 Task: Check the number of single-family homes sold in the last 1 year.
Action: Mouse moved to (500, 210)
Screenshot: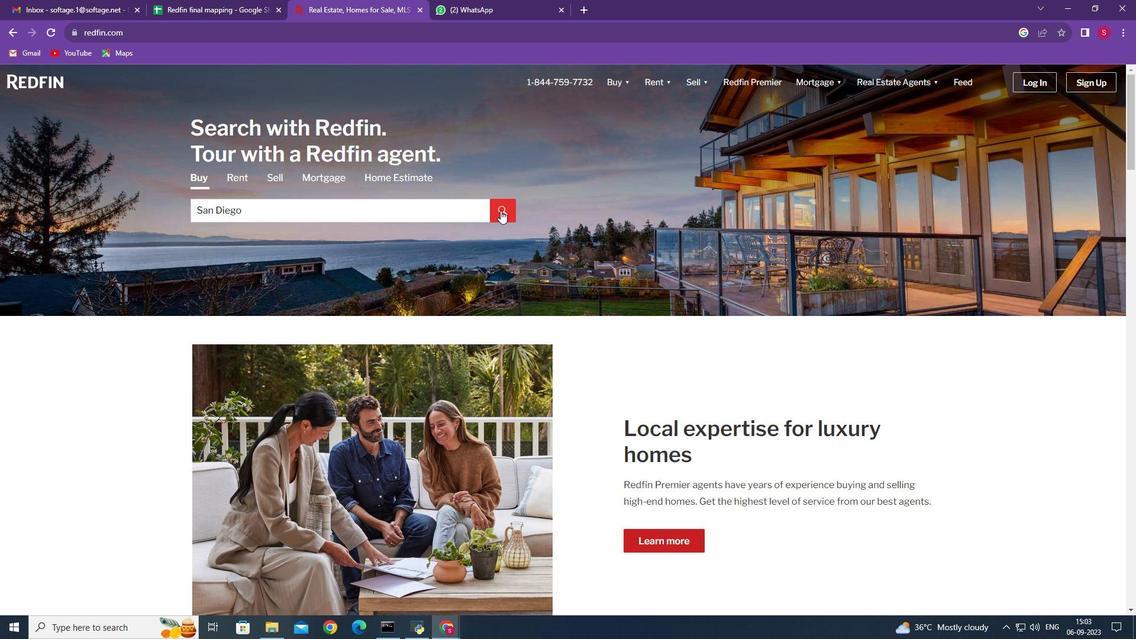 
Action: Mouse pressed left at (500, 210)
Screenshot: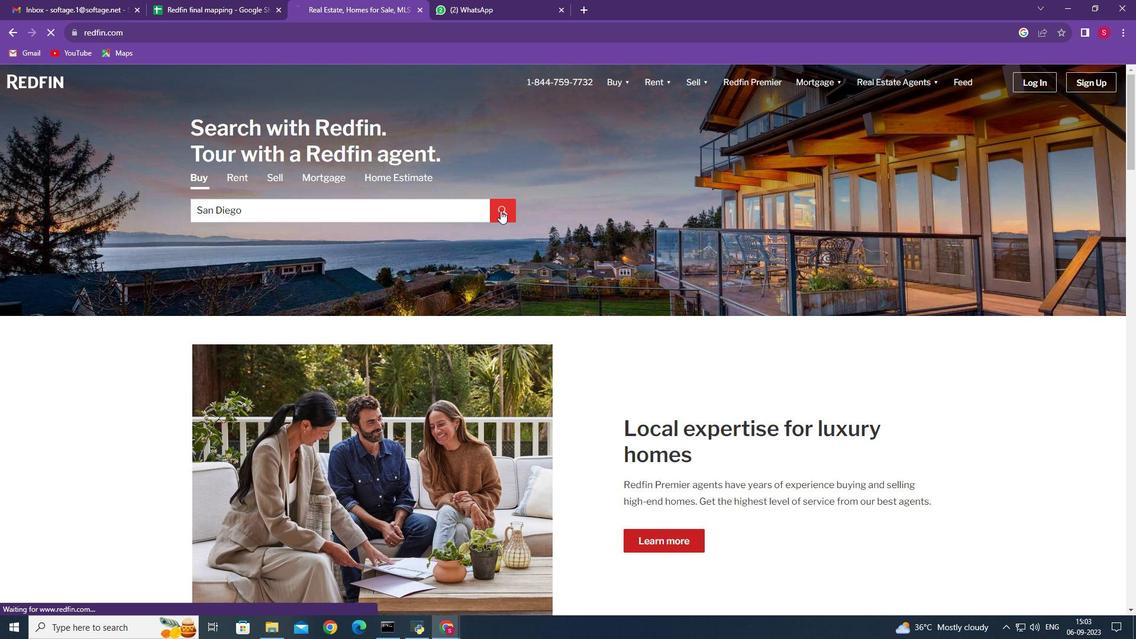 
Action: Mouse moved to (1015, 122)
Screenshot: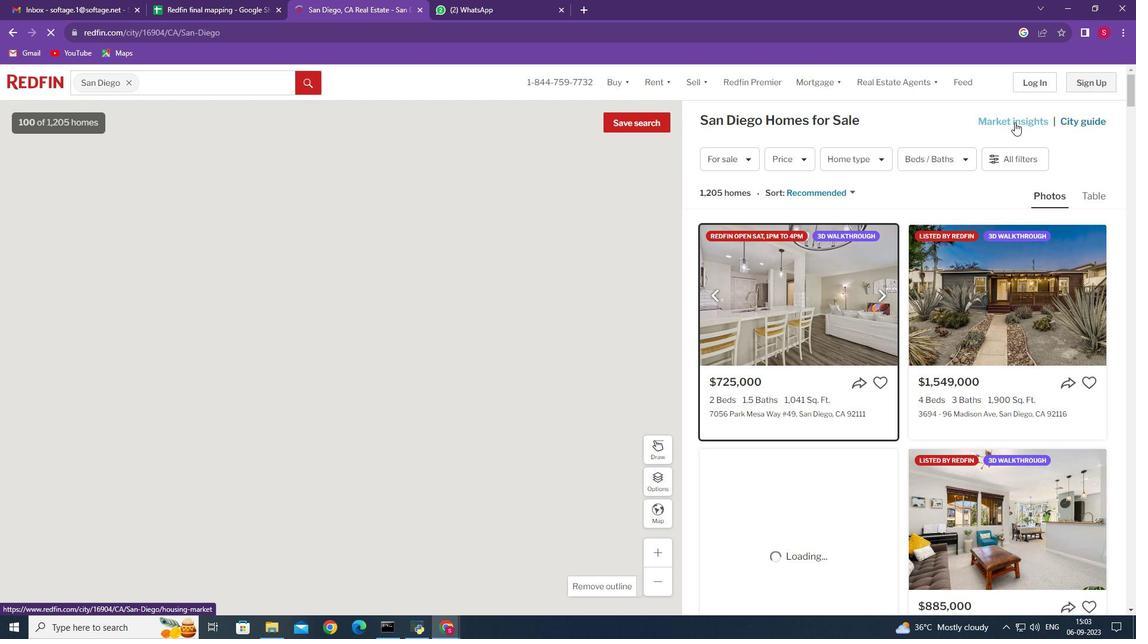 
Action: Mouse pressed left at (1015, 122)
Screenshot: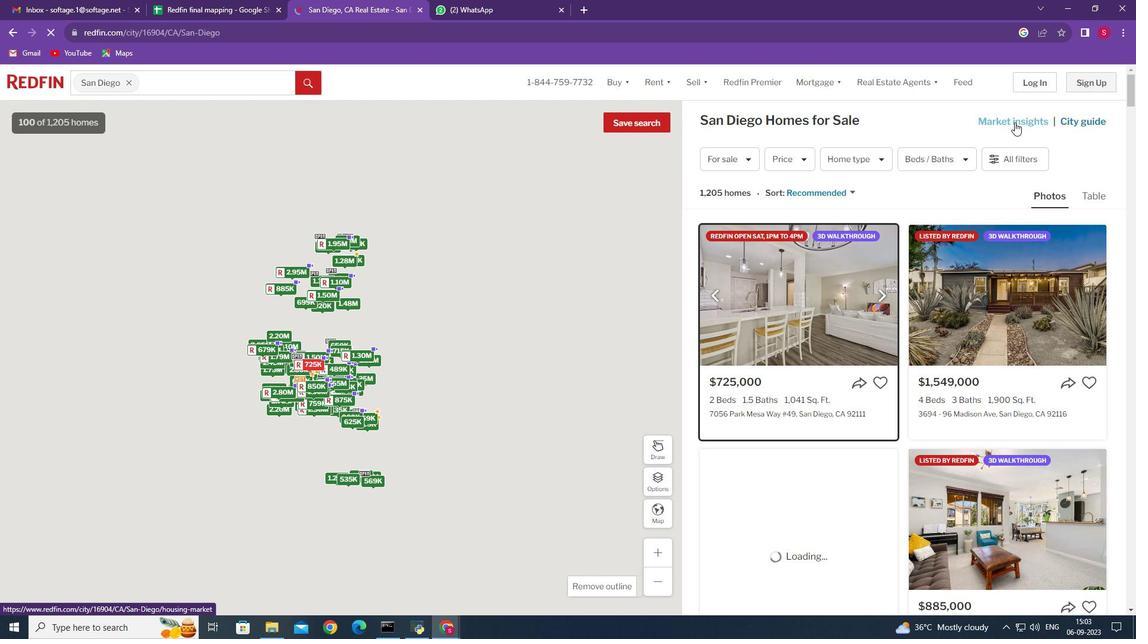
Action: Mouse moved to (225, 215)
Screenshot: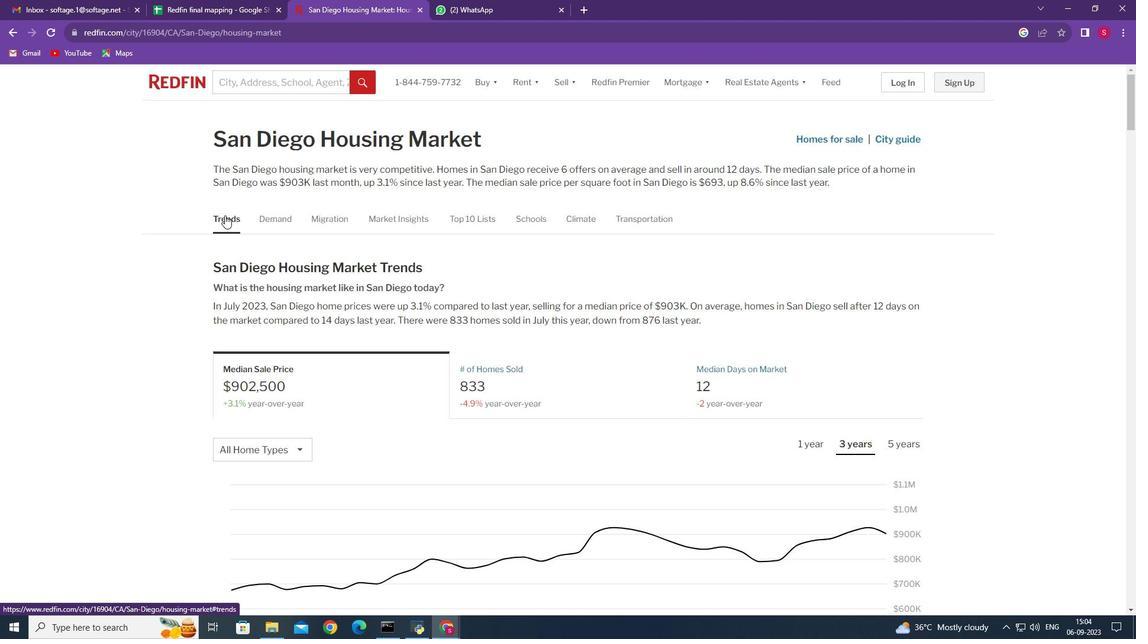 
Action: Mouse pressed left at (225, 215)
Screenshot: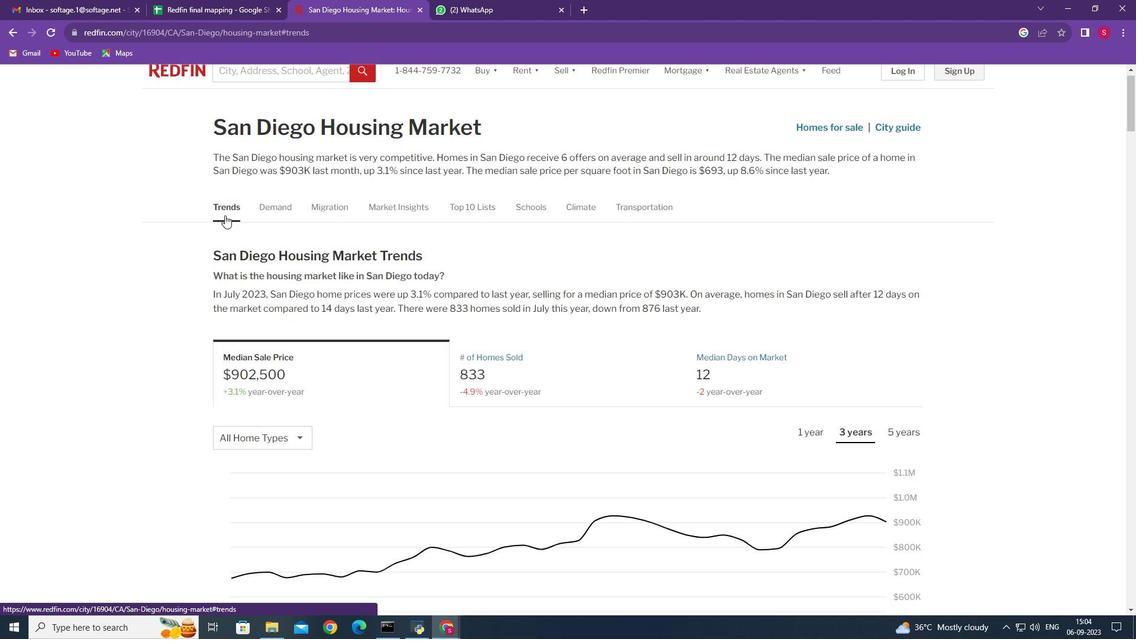 
Action: Mouse moved to (518, 207)
Screenshot: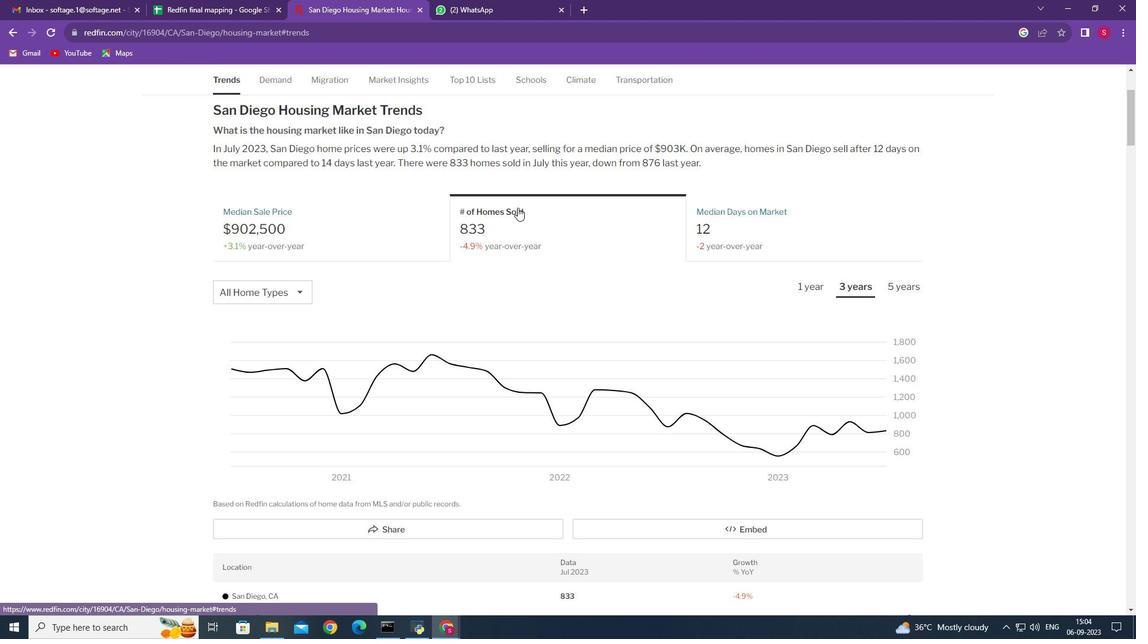 
Action: Mouse pressed left at (518, 207)
Screenshot: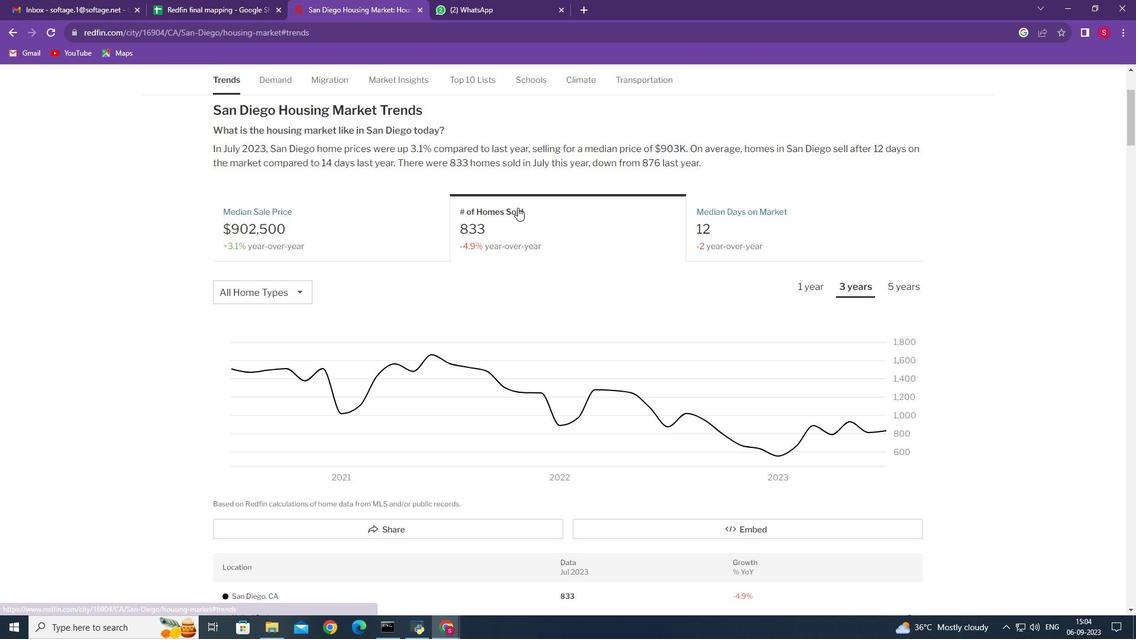 
Action: Mouse moved to (297, 294)
Screenshot: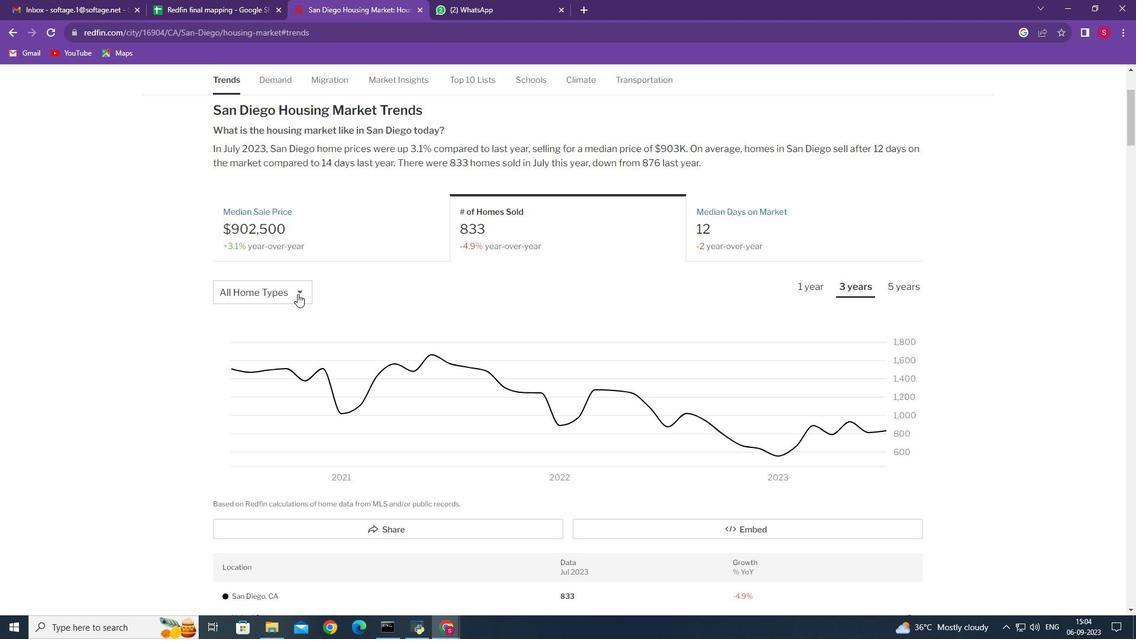 
Action: Mouse pressed left at (297, 294)
Screenshot: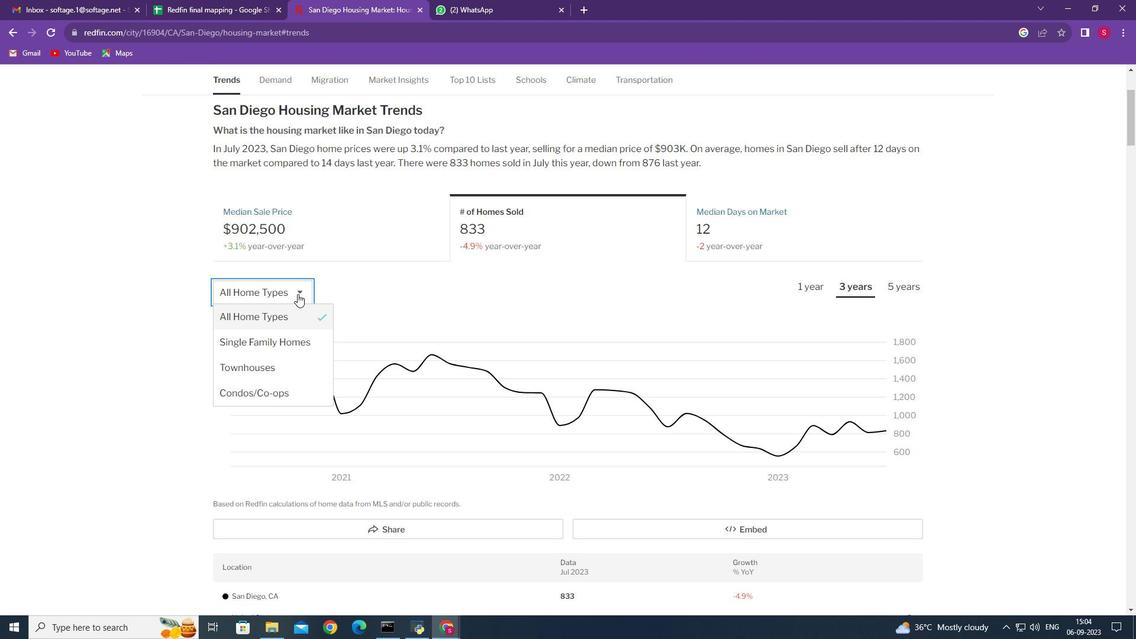 
Action: Mouse moved to (300, 341)
Screenshot: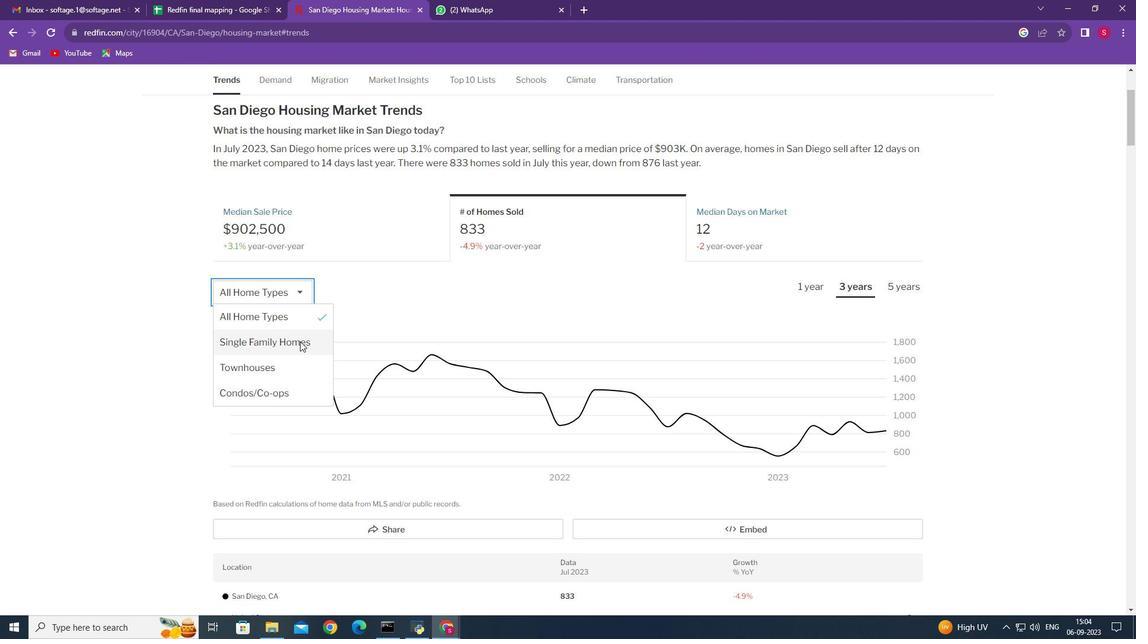 
Action: Mouse pressed left at (300, 341)
Screenshot: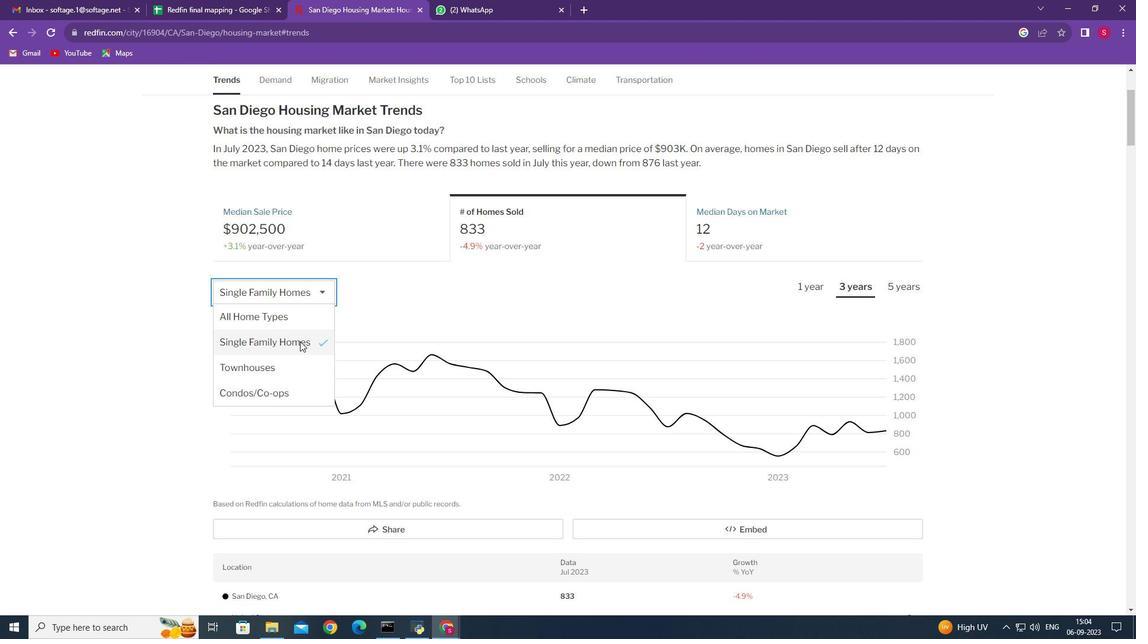 
Action: Mouse moved to (805, 286)
Screenshot: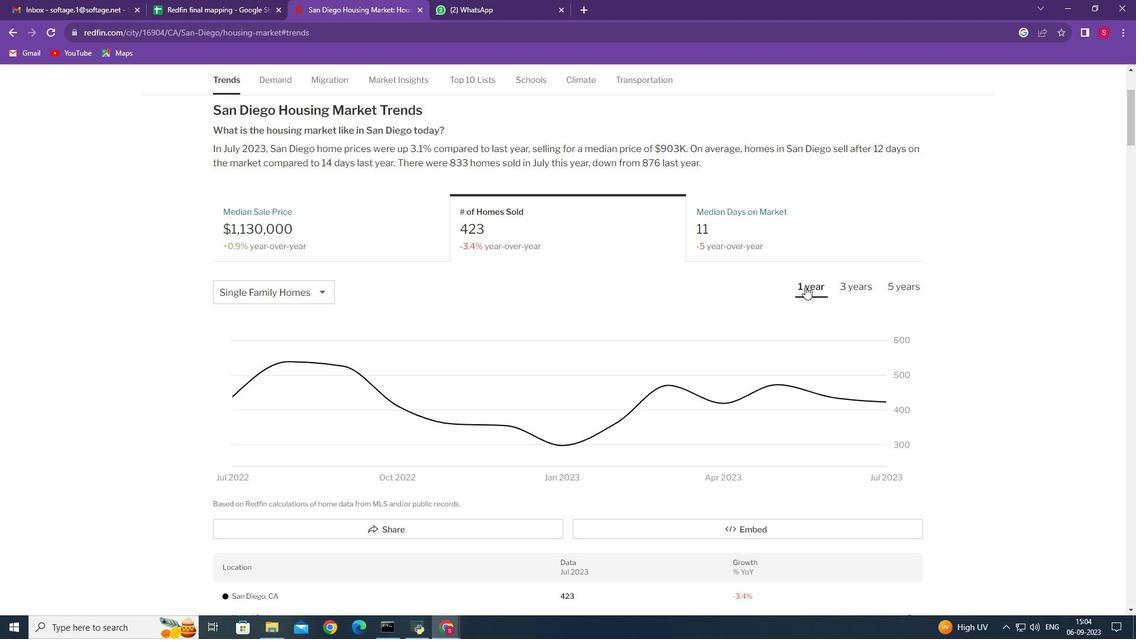 
Action: Mouse pressed left at (805, 286)
Screenshot: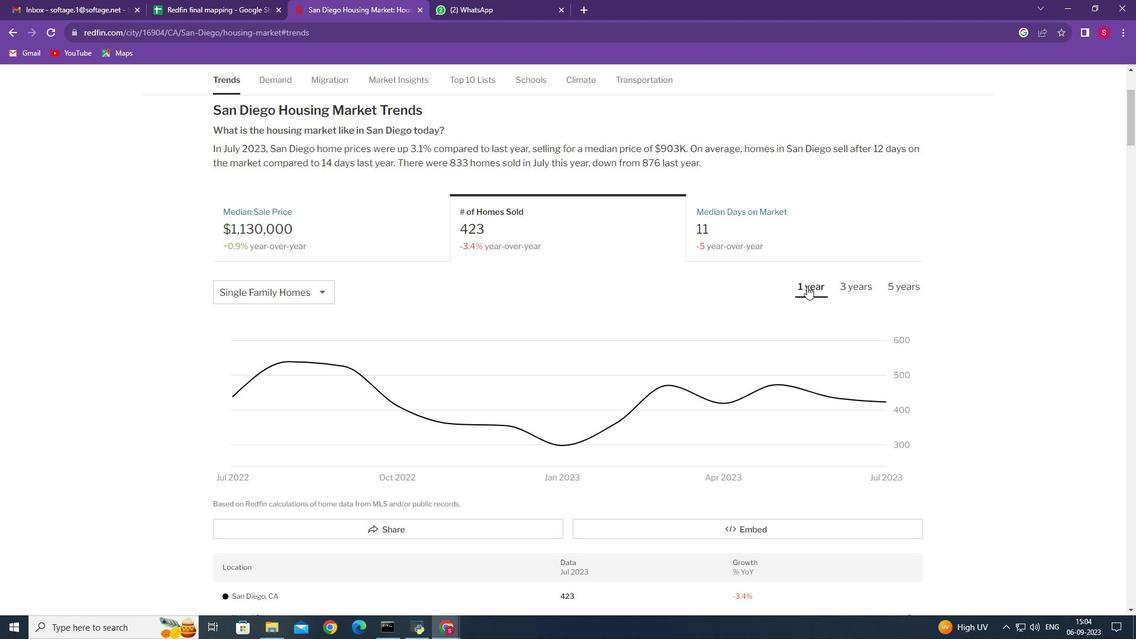 
Action: Mouse moved to (865, 374)
Screenshot: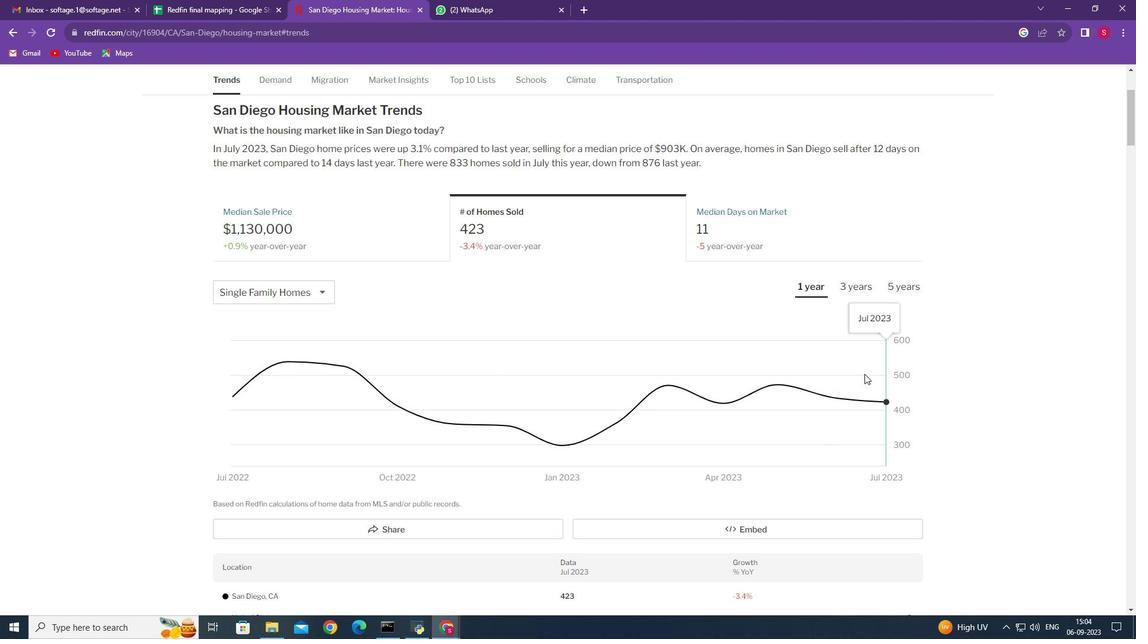 
